 Task: Add The Butcher Shop Fully Cooked Uncured Bacon to the cart.
Action: Mouse moved to (21, 147)
Screenshot: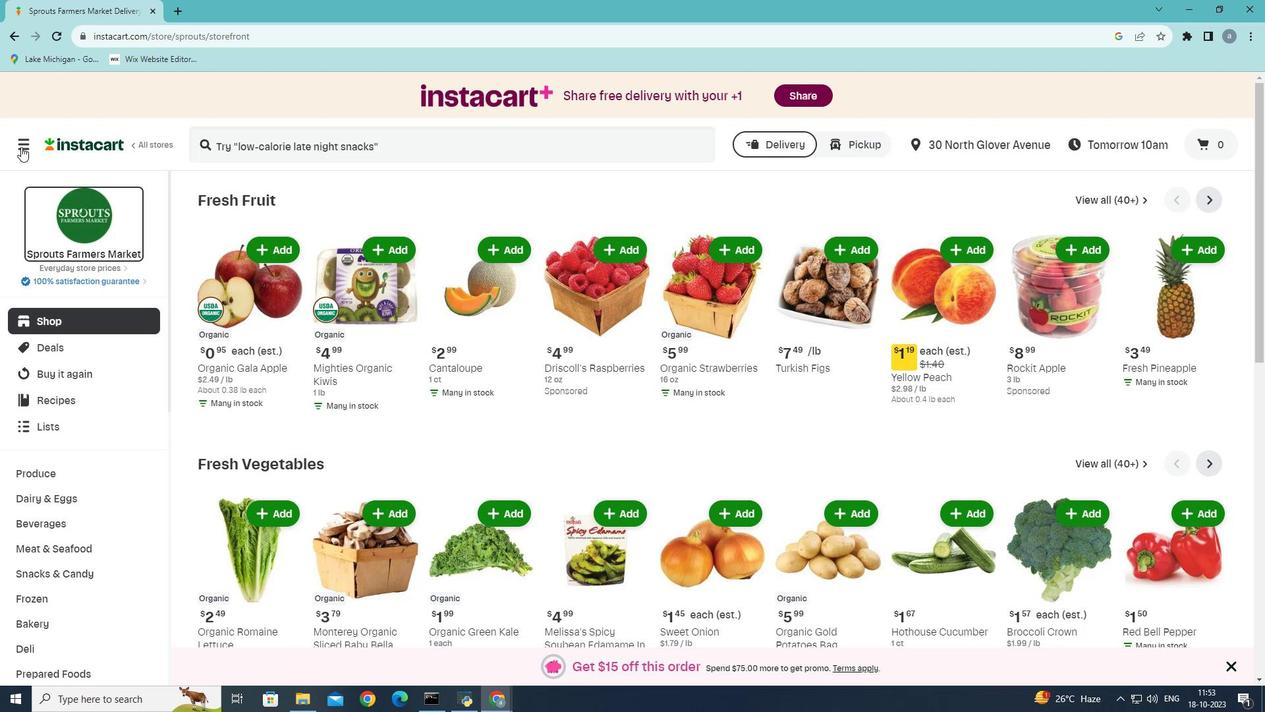 
Action: Mouse pressed left at (21, 147)
Screenshot: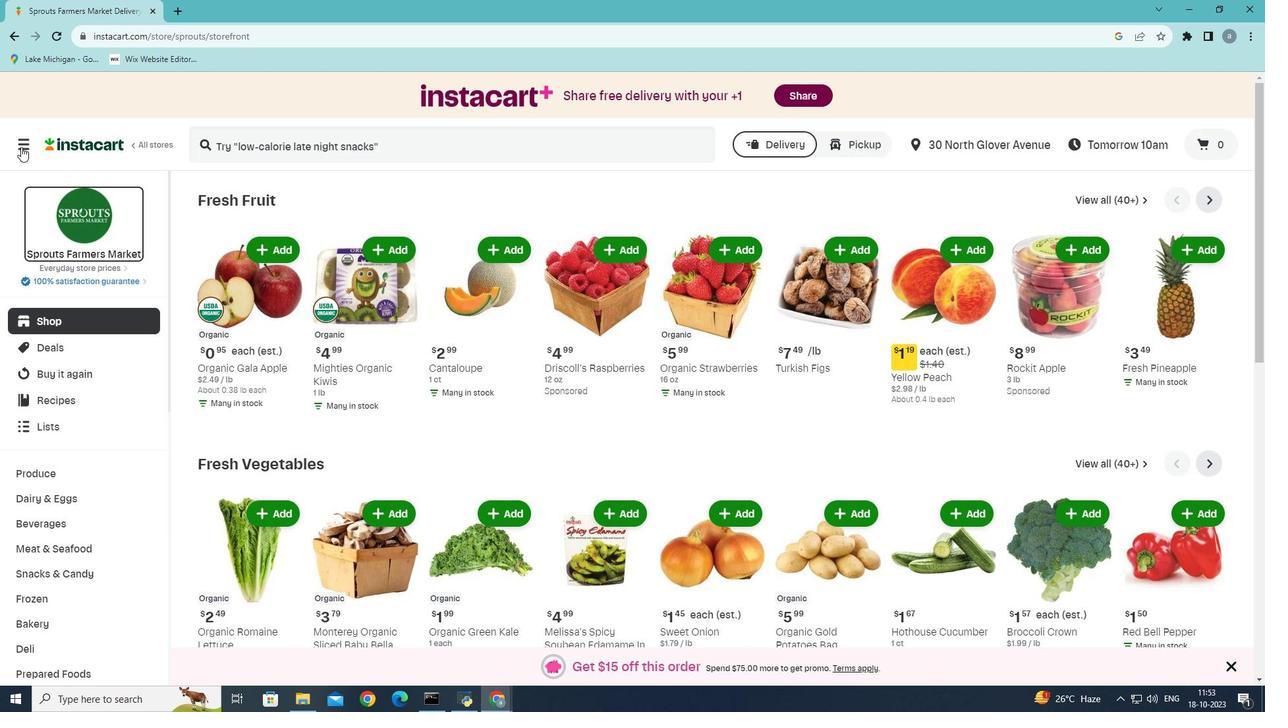 
Action: Mouse moved to (79, 385)
Screenshot: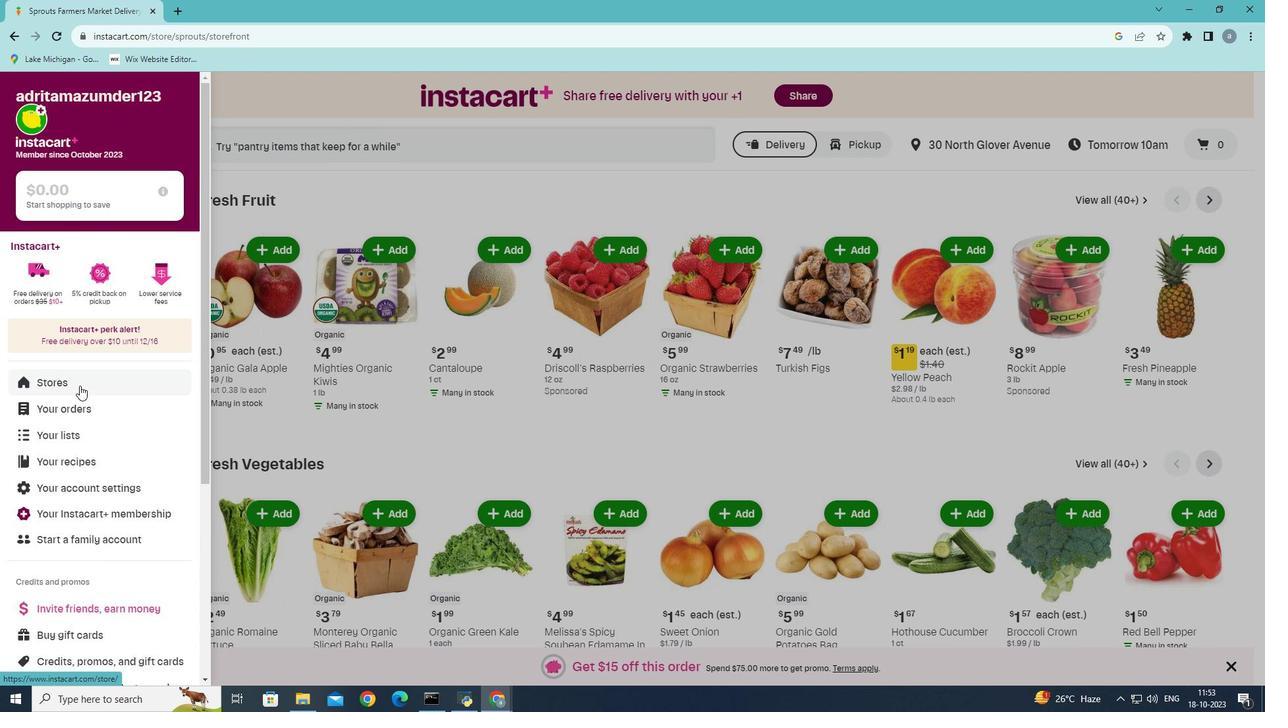 
Action: Mouse pressed left at (79, 385)
Screenshot: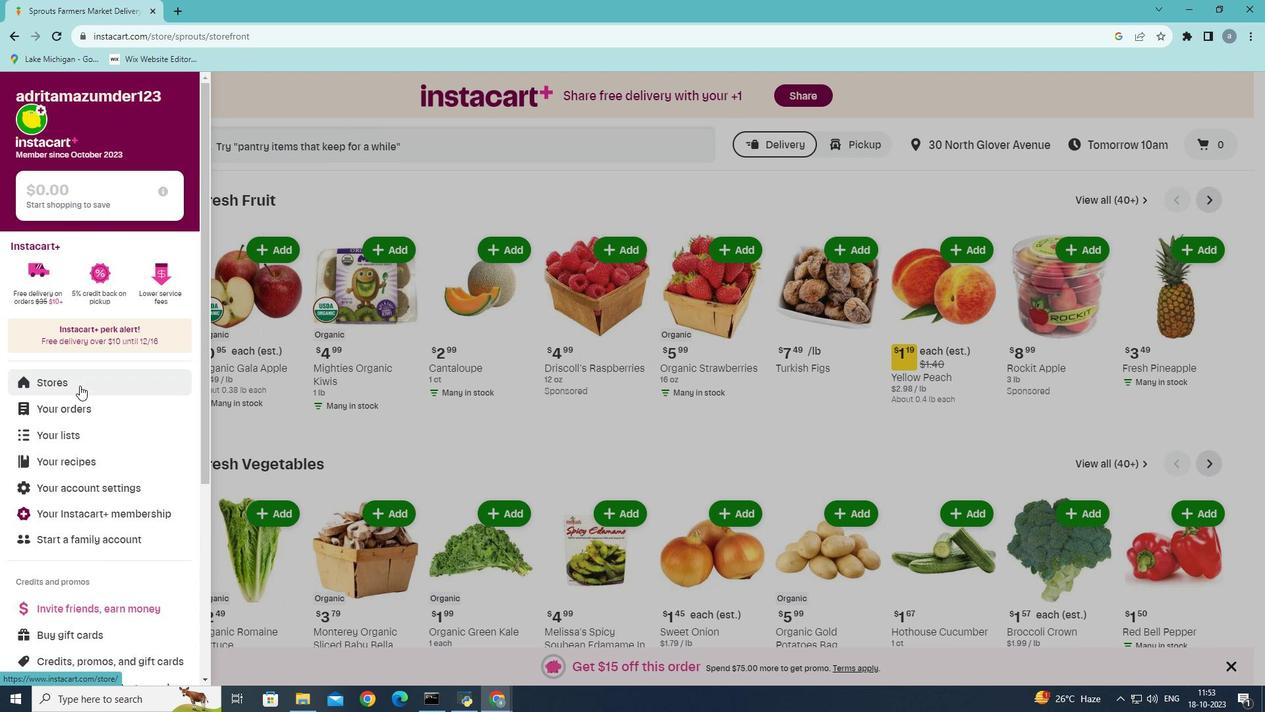 
Action: Mouse moved to (305, 142)
Screenshot: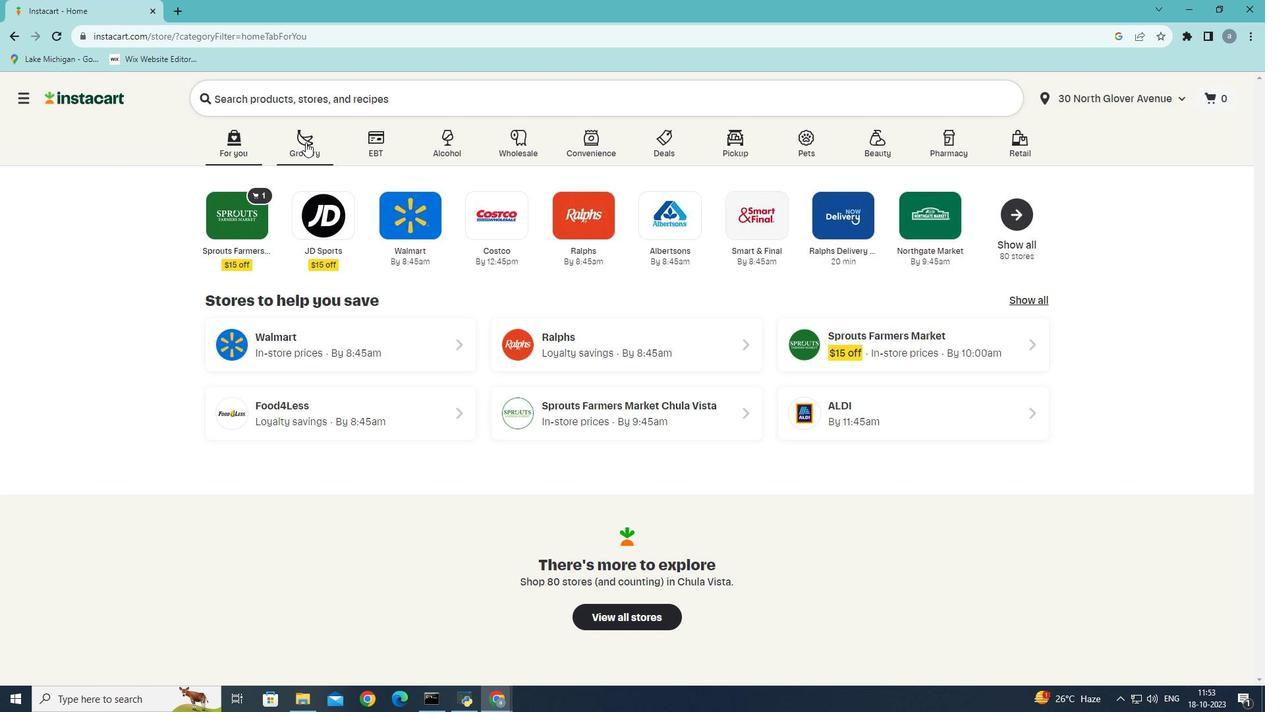 
Action: Mouse pressed left at (305, 142)
Screenshot: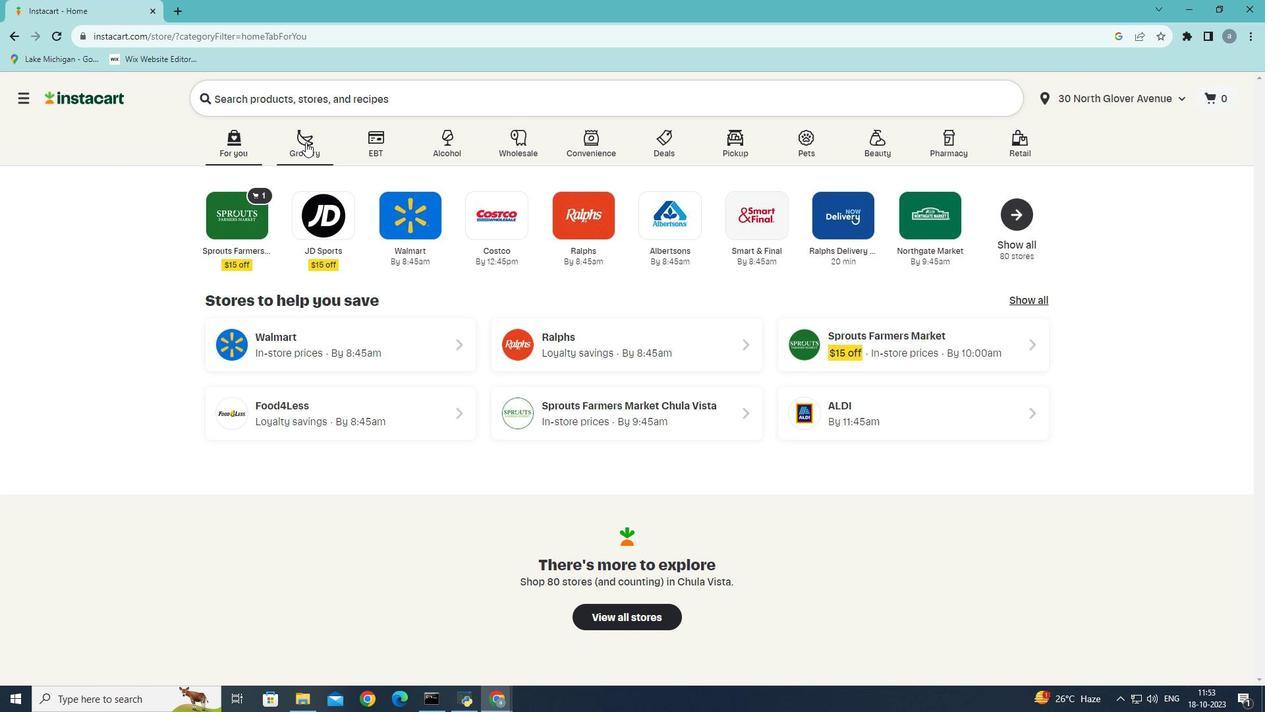 
Action: Mouse moved to (288, 387)
Screenshot: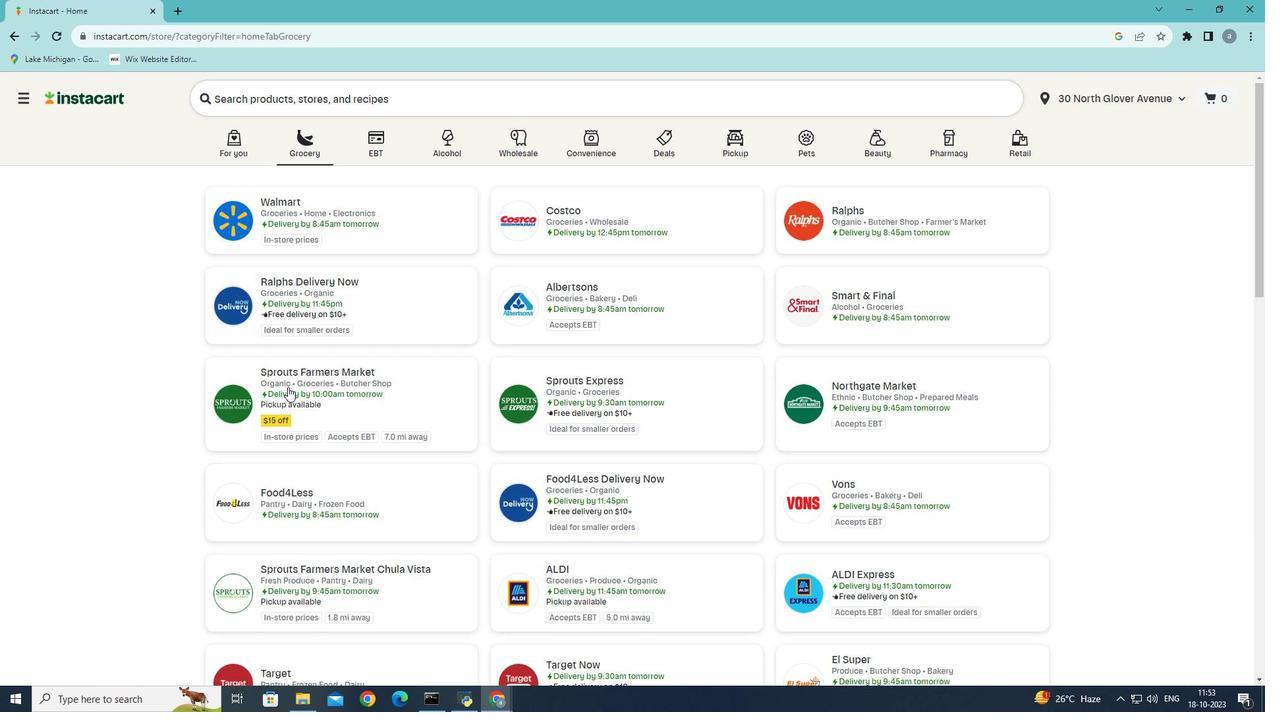
Action: Mouse pressed left at (288, 387)
Screenshot: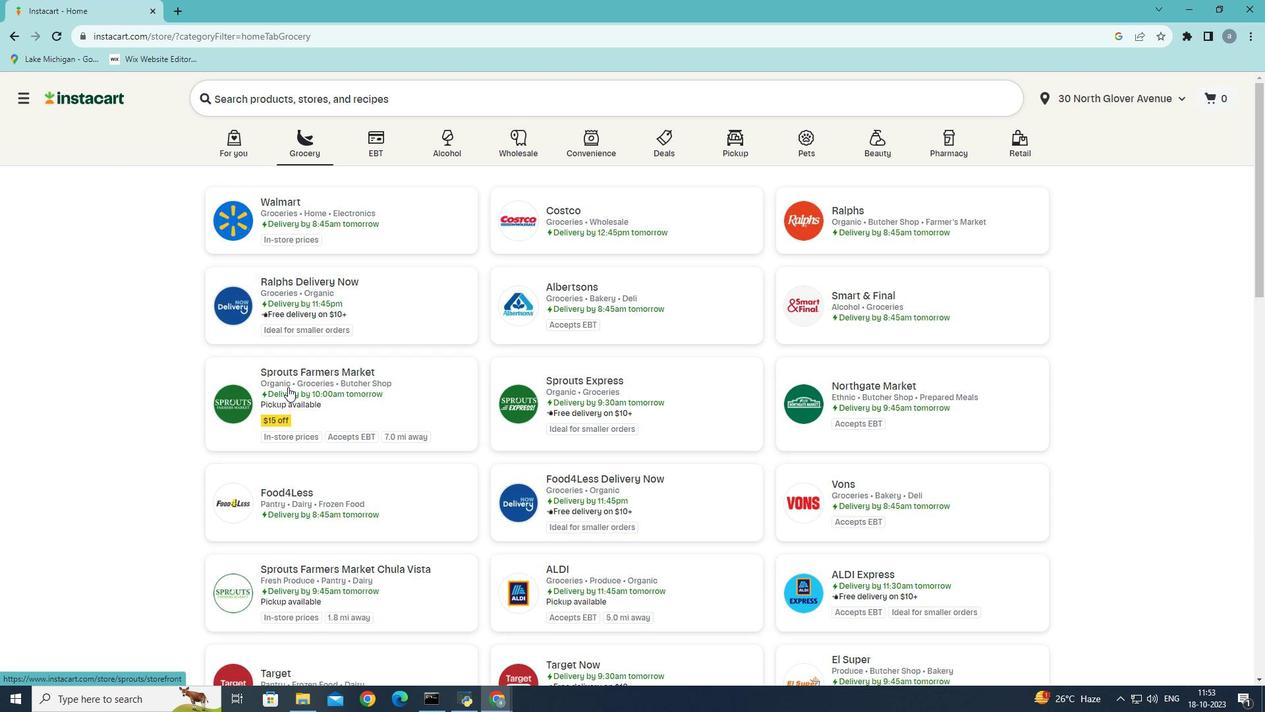 
Action: Mouse moved to (72, 551)
Screenshot: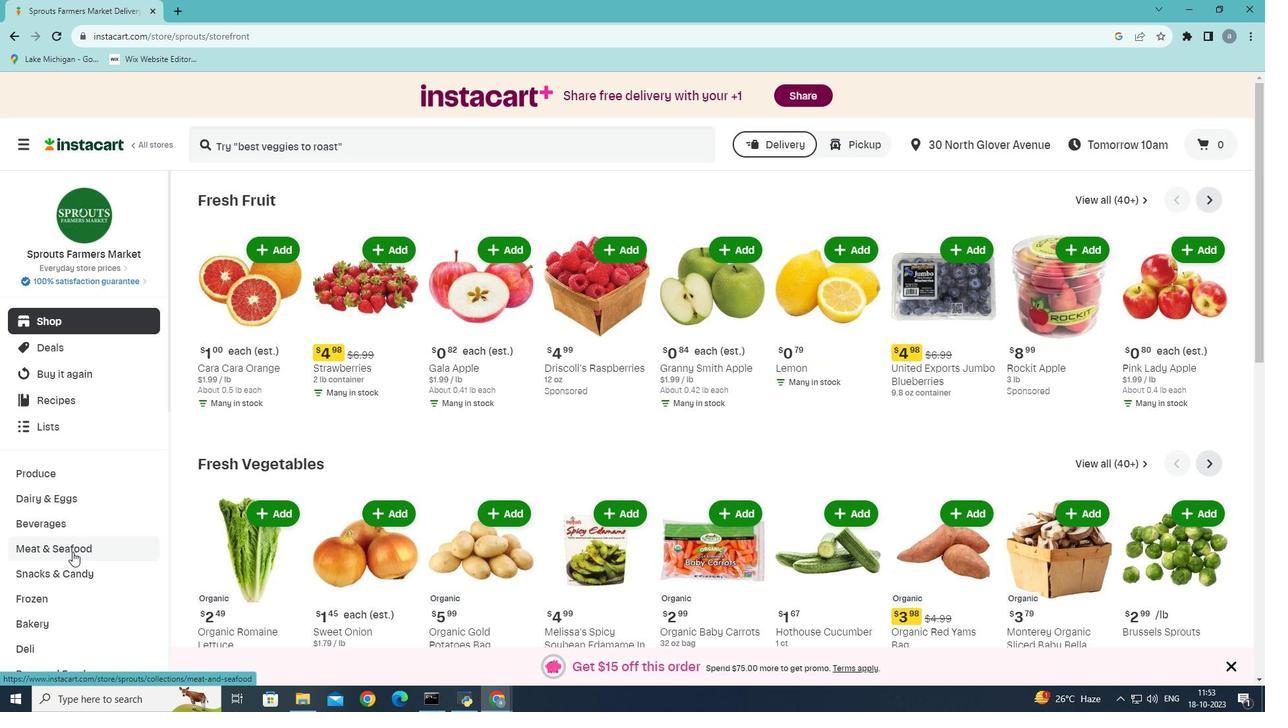 
Action: Mouse pressed left at (72, 551)
Screenshot: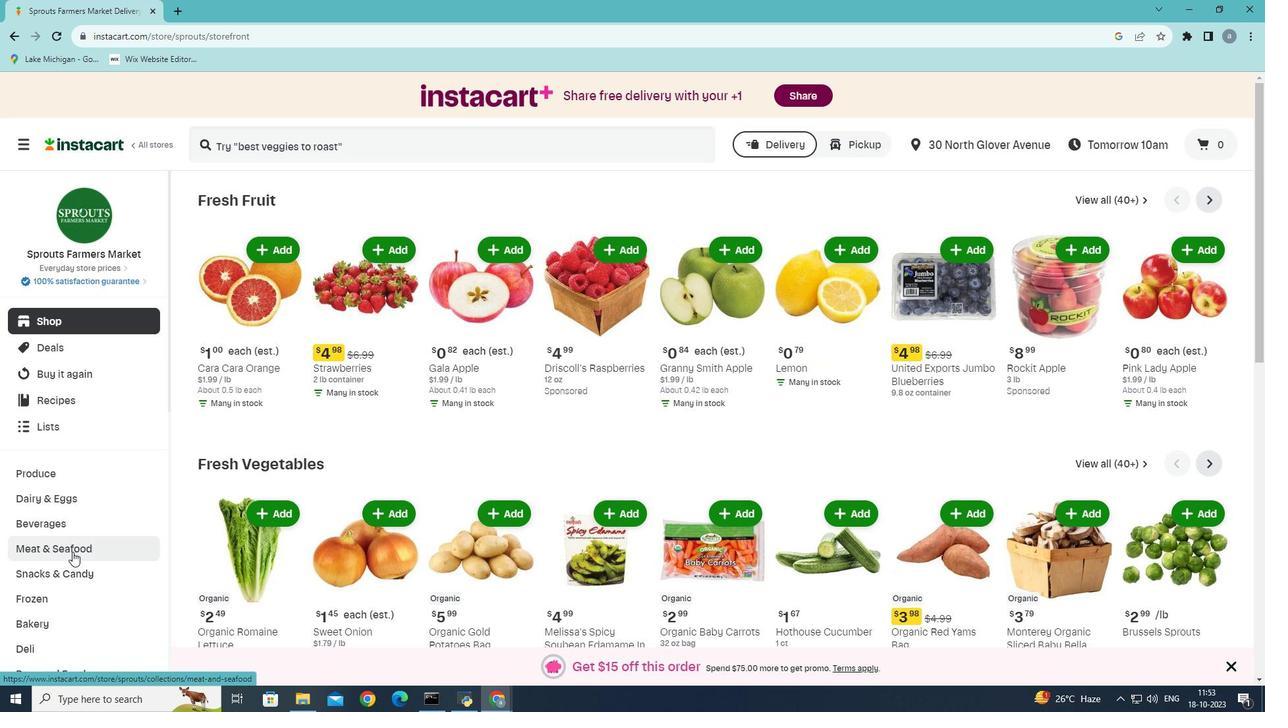 
Action: Mouse moved to (425, 233)
Screenshot: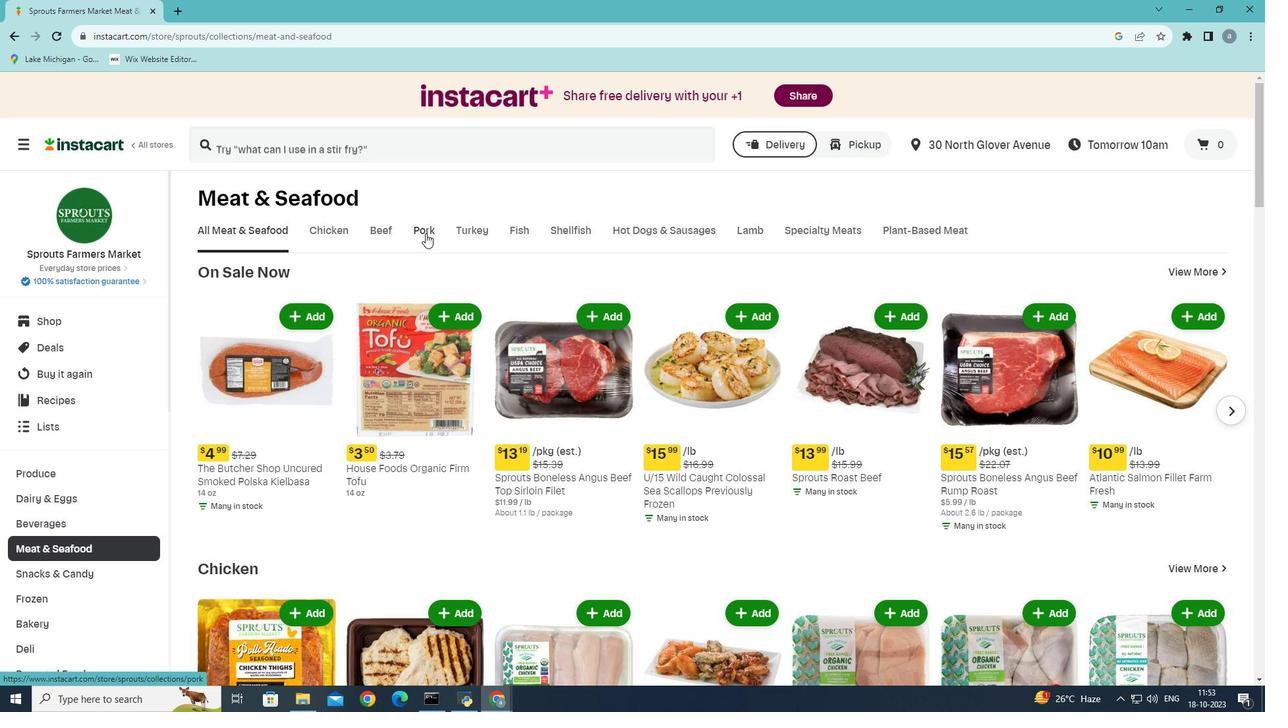 
Action: Mouse pressed left at (425, 233)
Screenshot: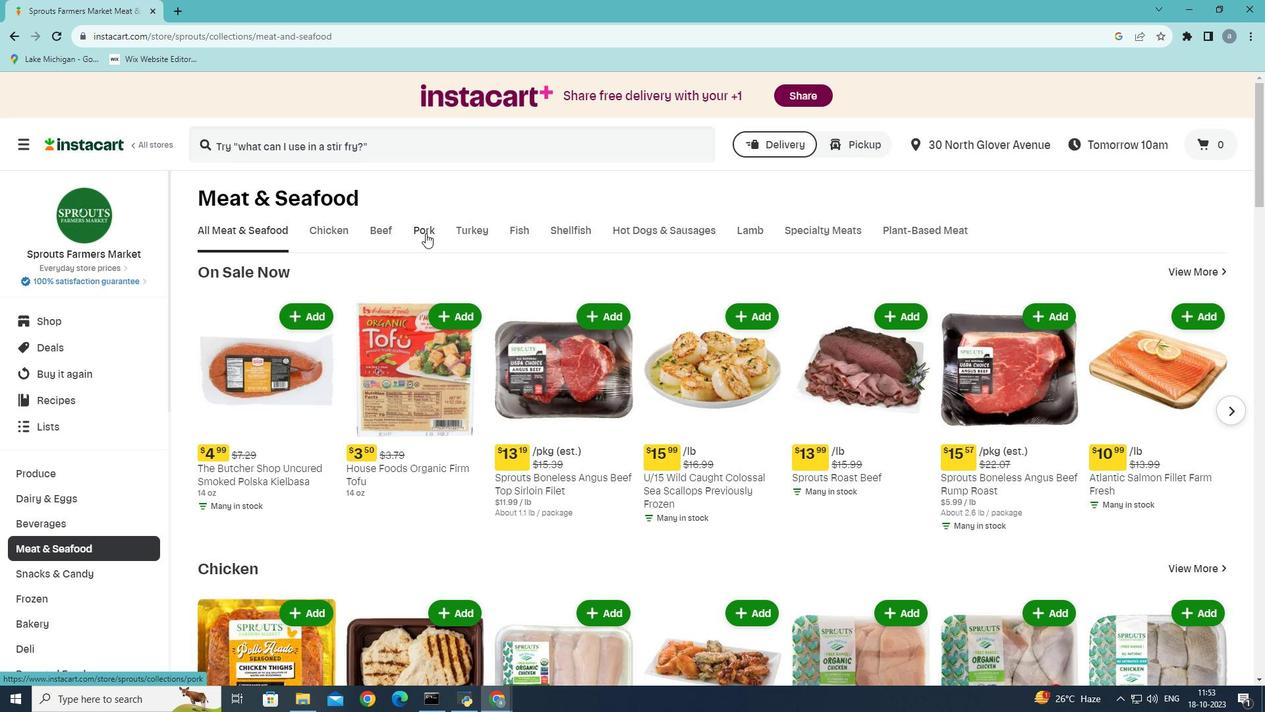 
Action: Mouse moved to (307, 290)
Screenshot: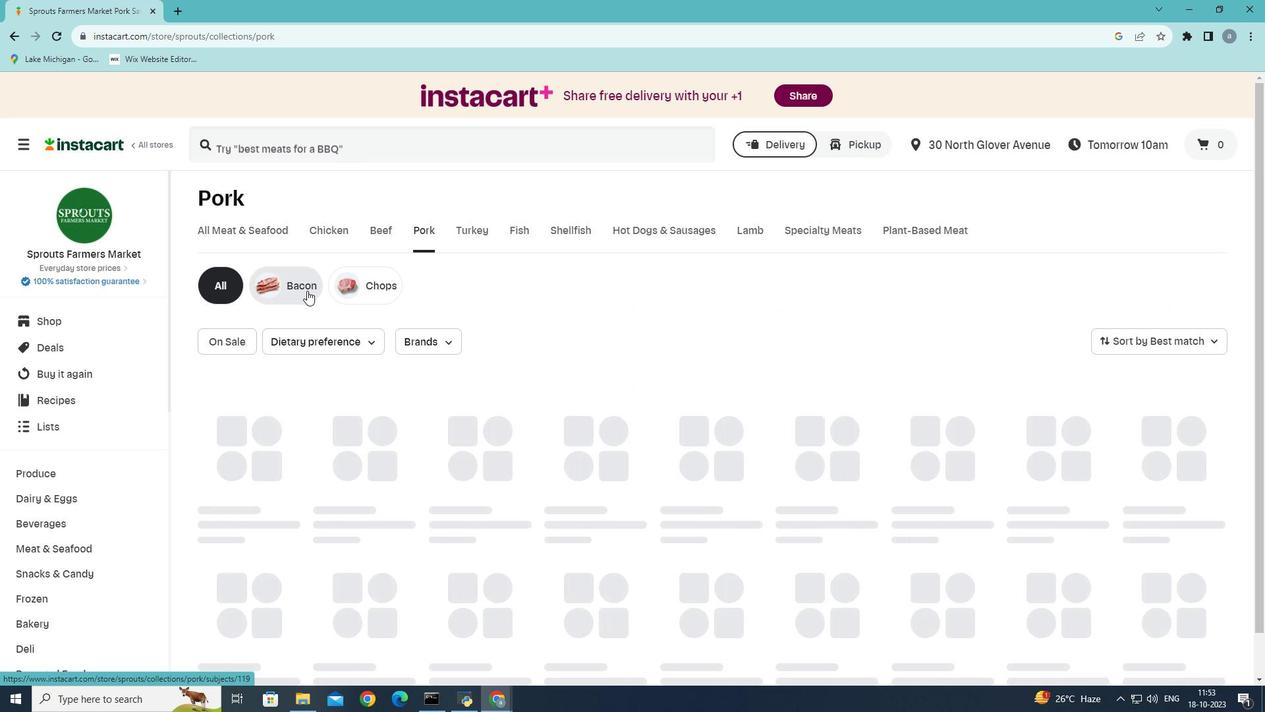 
Action: Mouse pressed left at (307, 290)
Screenshot: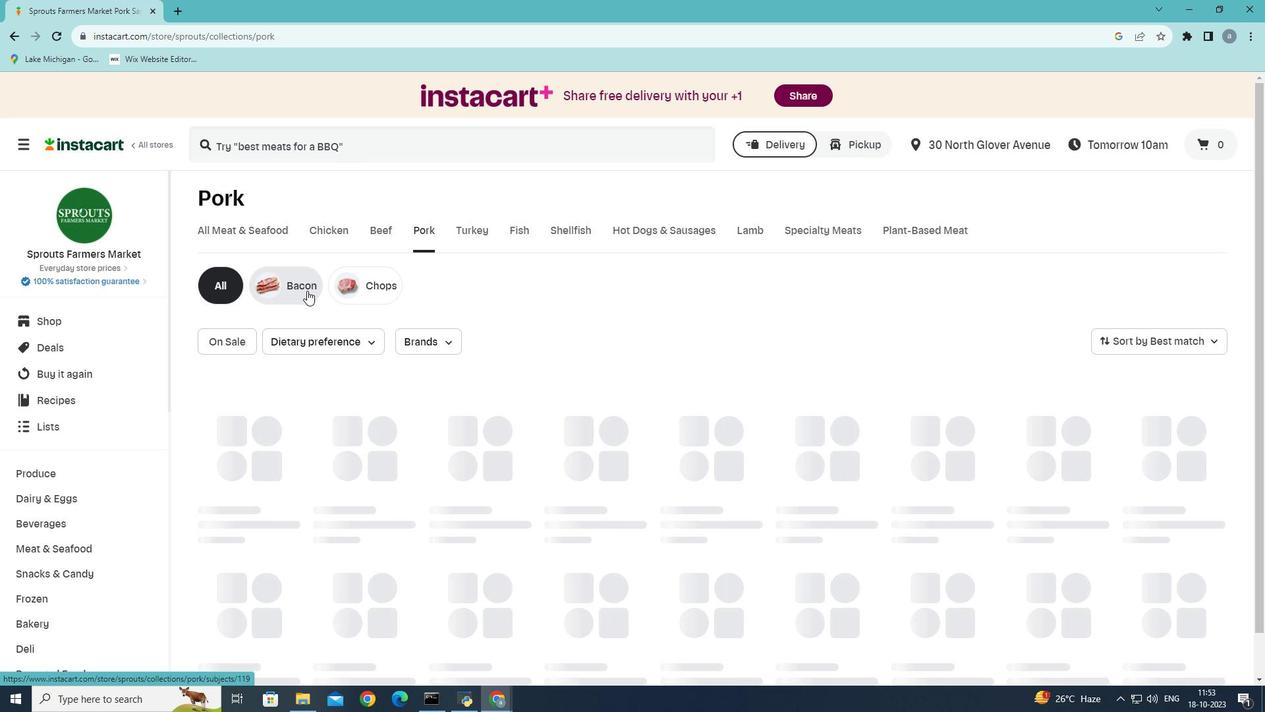 
Action: Mouse moved to (825, 569)
Screenshot: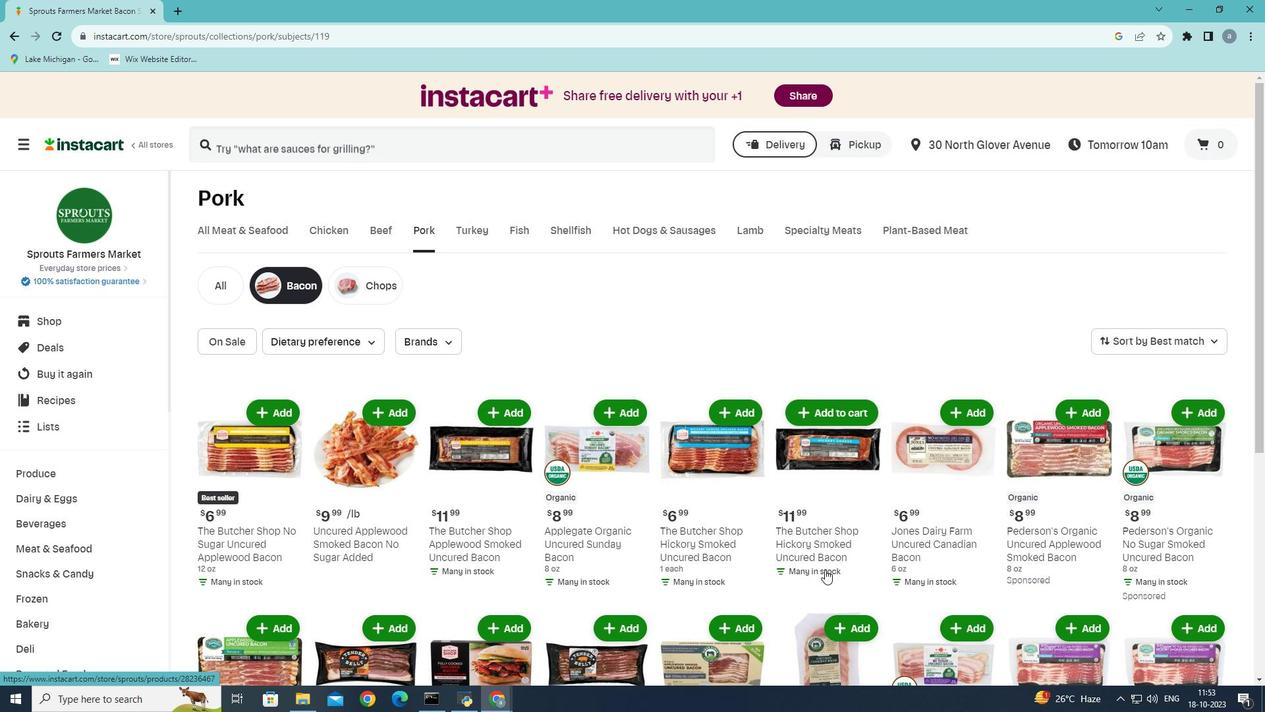 
Action: Mouse scrolled (825, 569) with delta (0, 0)
Screenshot: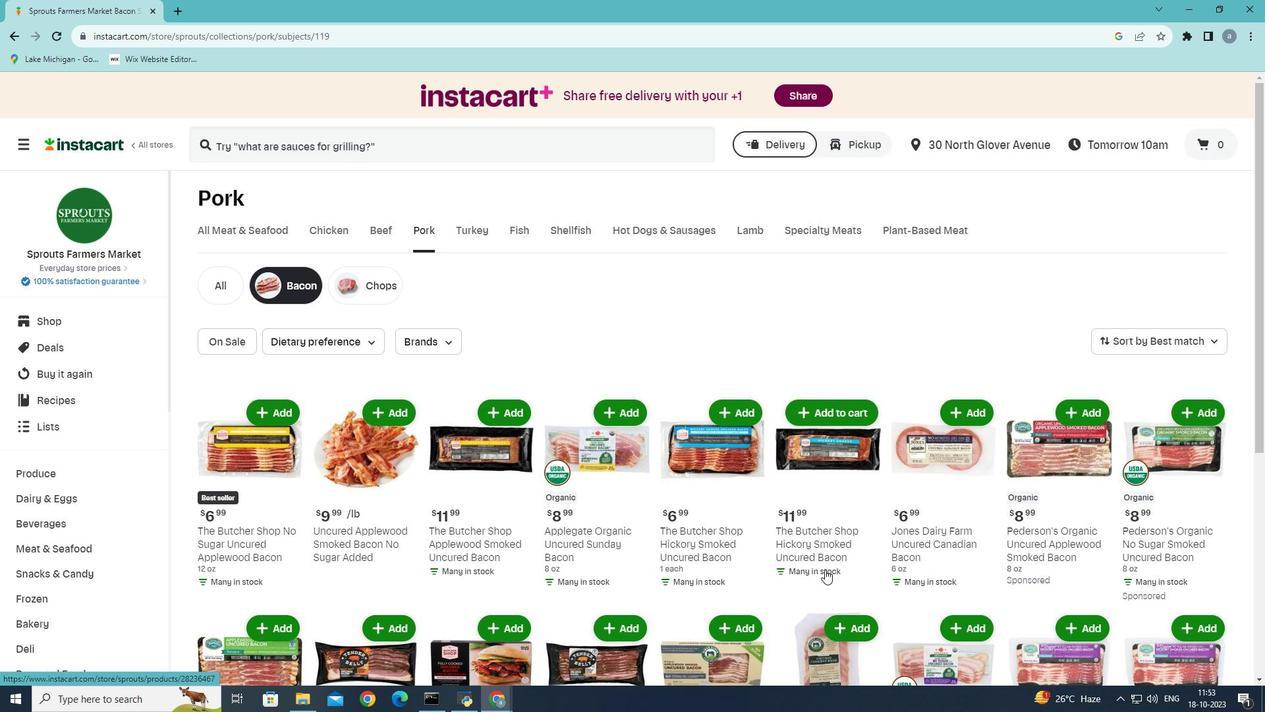 
Action: Mouse scrolled (825, 569) with delta (0, 0)
Screenshot: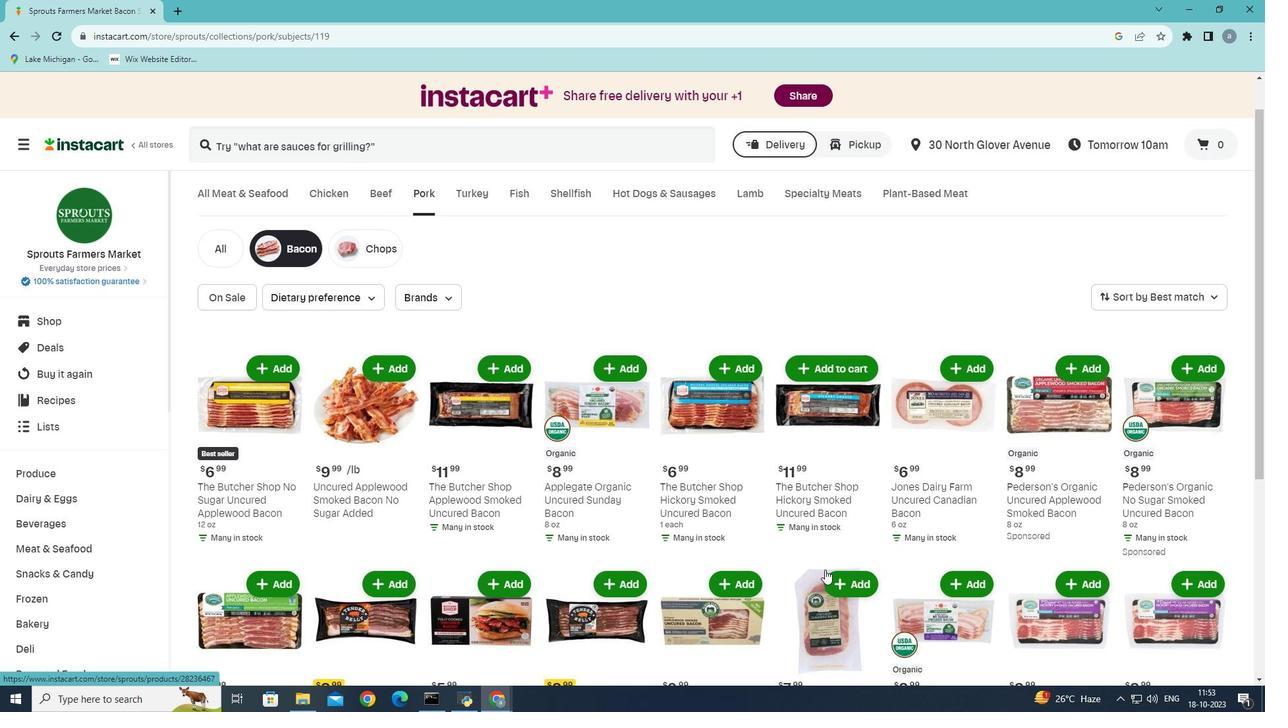 
Action: Mouse scrolled (825, 569) with delta (0, 0)
Screenshot: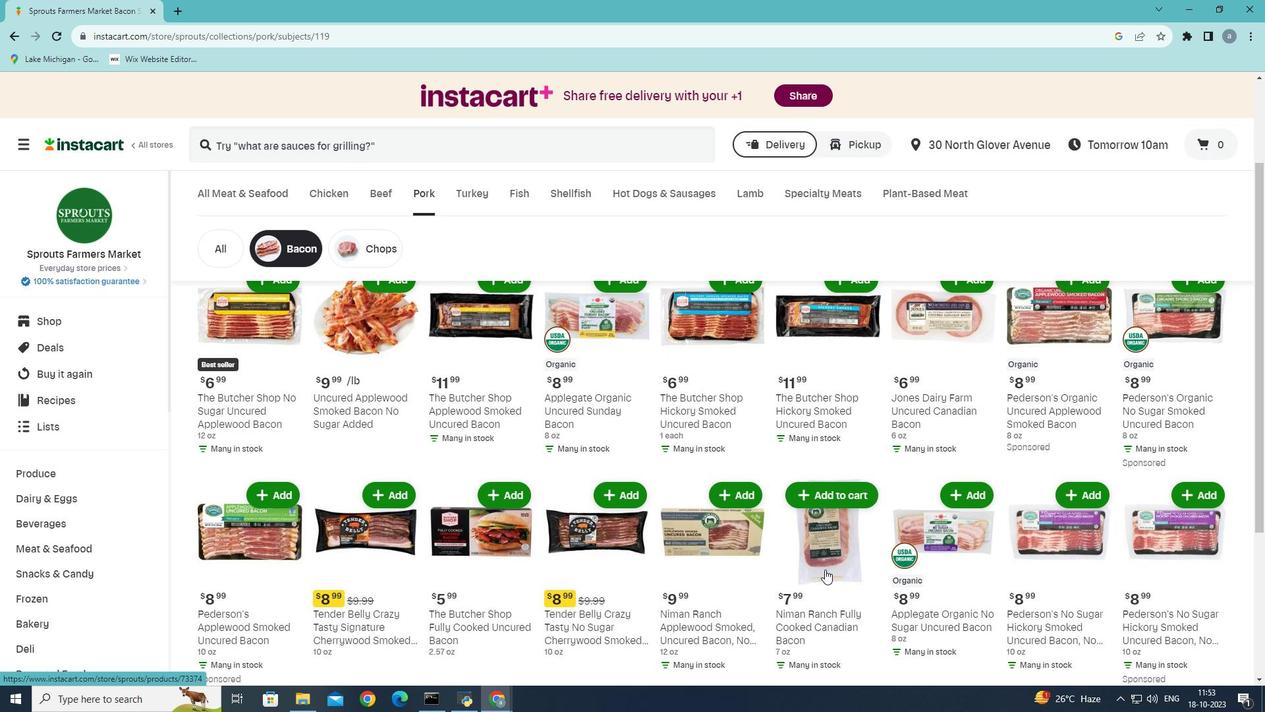 
Action: Mouse moved to (499, 425)
Screenshot: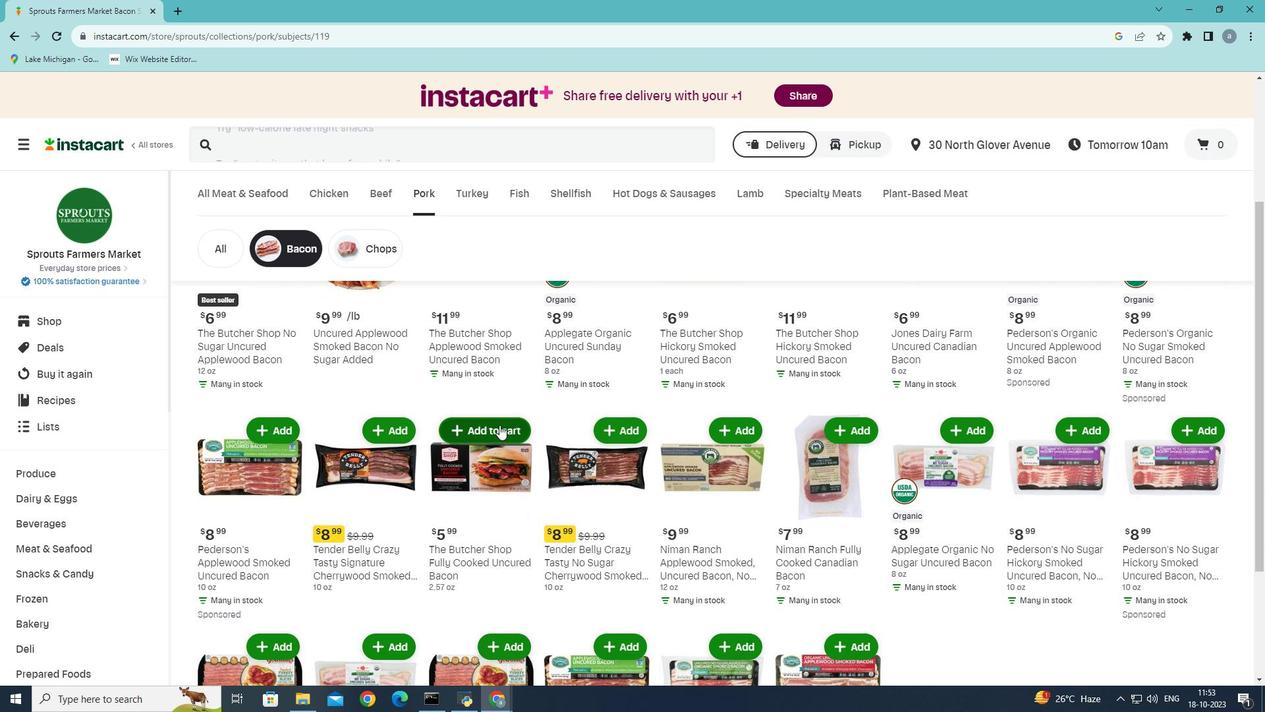 
Action: Mouse pressed left at (499, 425)
Screenshot: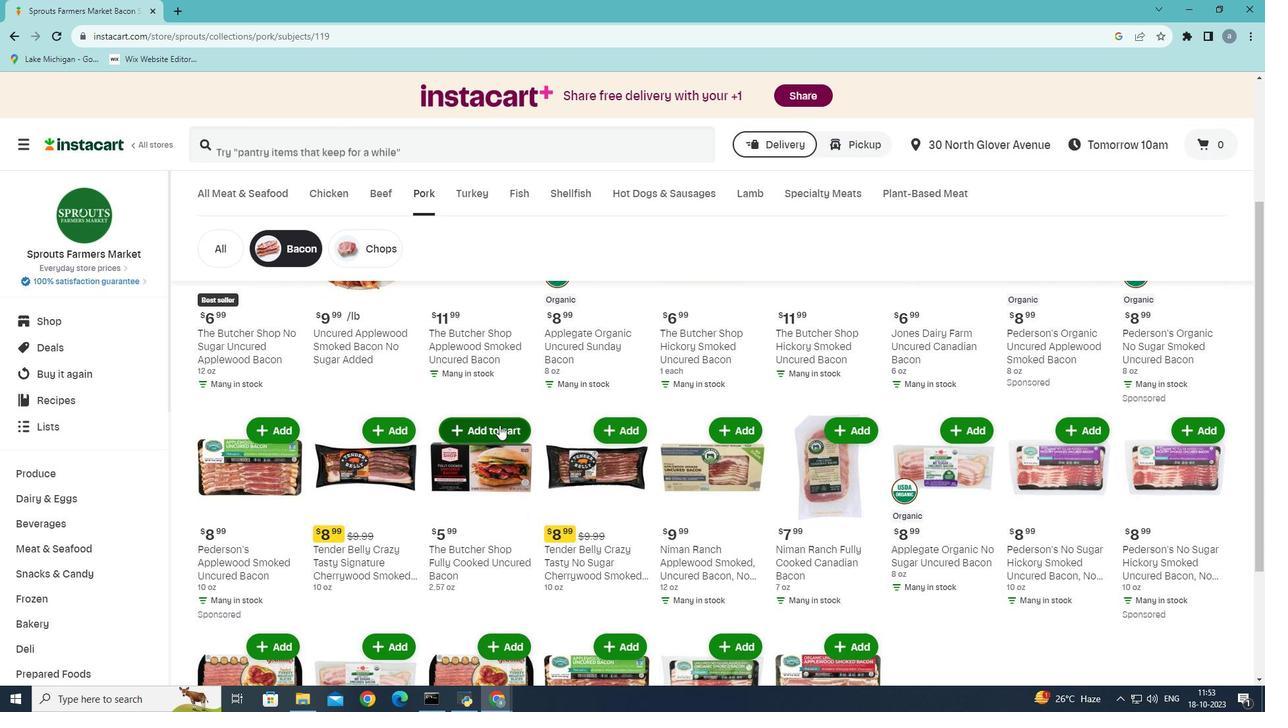 
Action: Mouse moved to (499, 428)
Screenshot: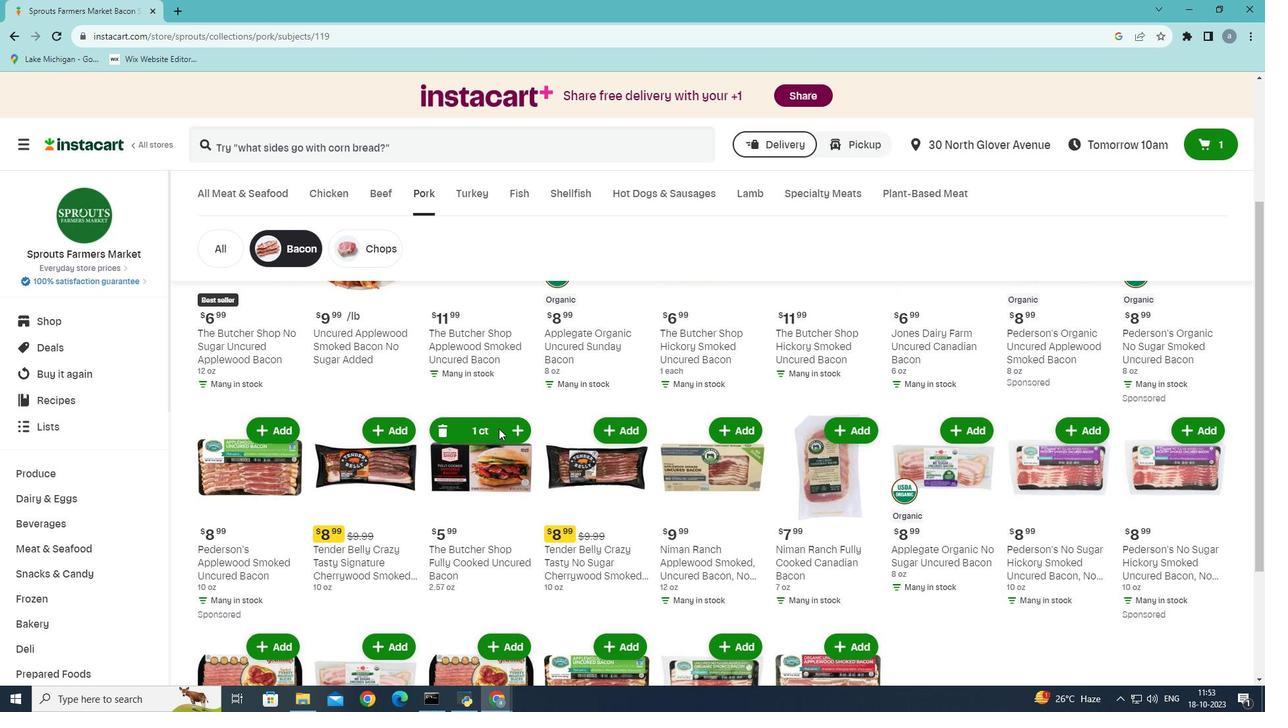
